 Task: Add Only What You Need Chocolate Pro Elite 35g Plant Protein Drink to the cart.
Action: Mouse pressed left at (18, 112)
Screenshot: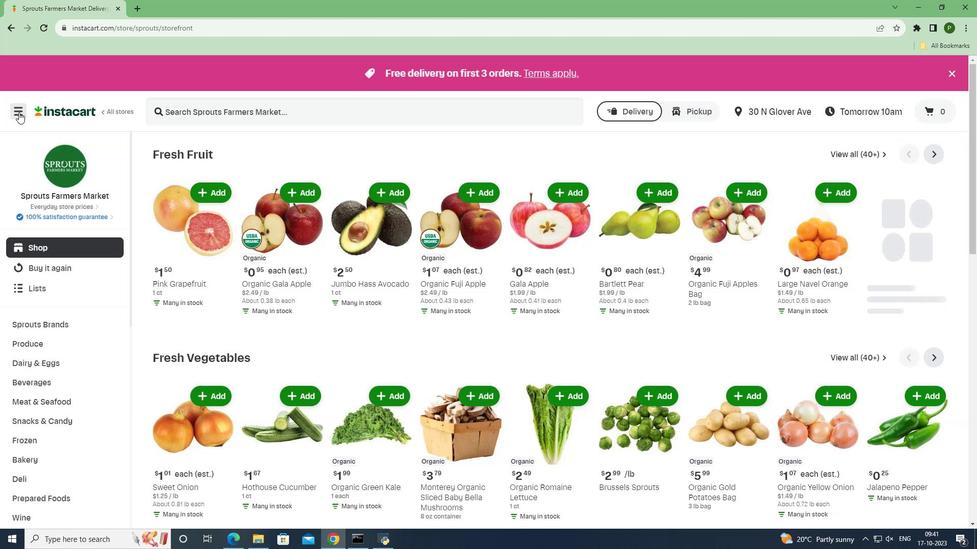 
Action: Mouse moved to (46, 264)
Screenshot: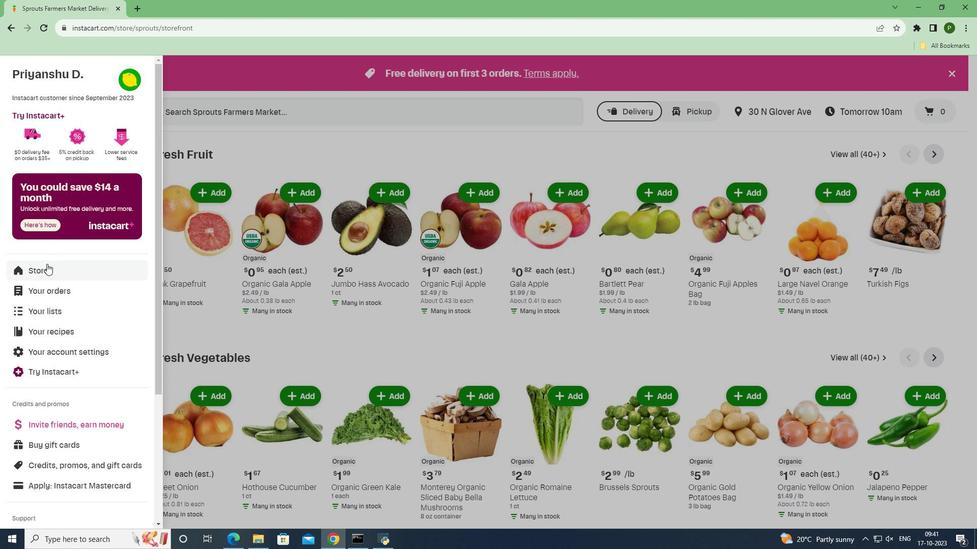 
Action: Mouse pressed left at (46, 264)
Screenshot: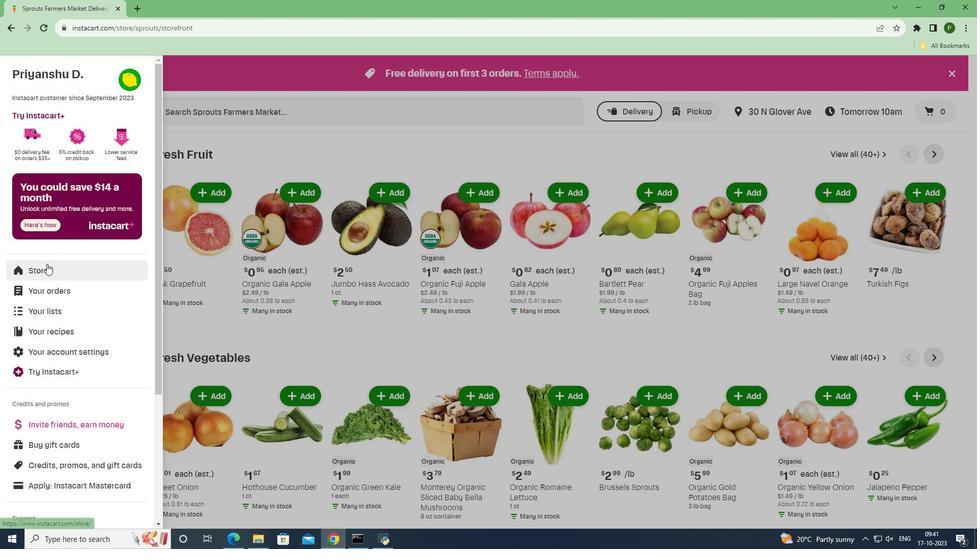 
Action: Mouse moved to (226, 113)
Screenshot: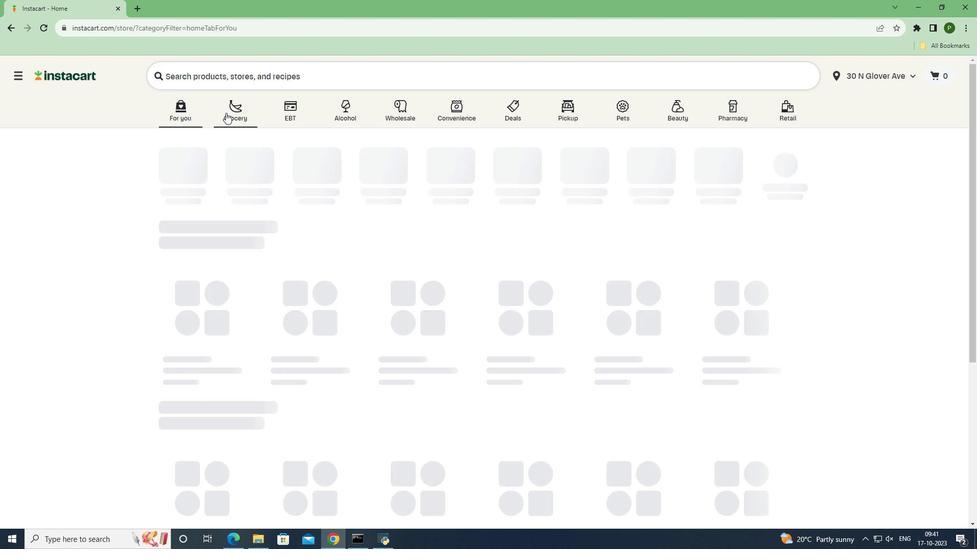 
Action: Mouse pressed left at (226, 113)
Screenshot: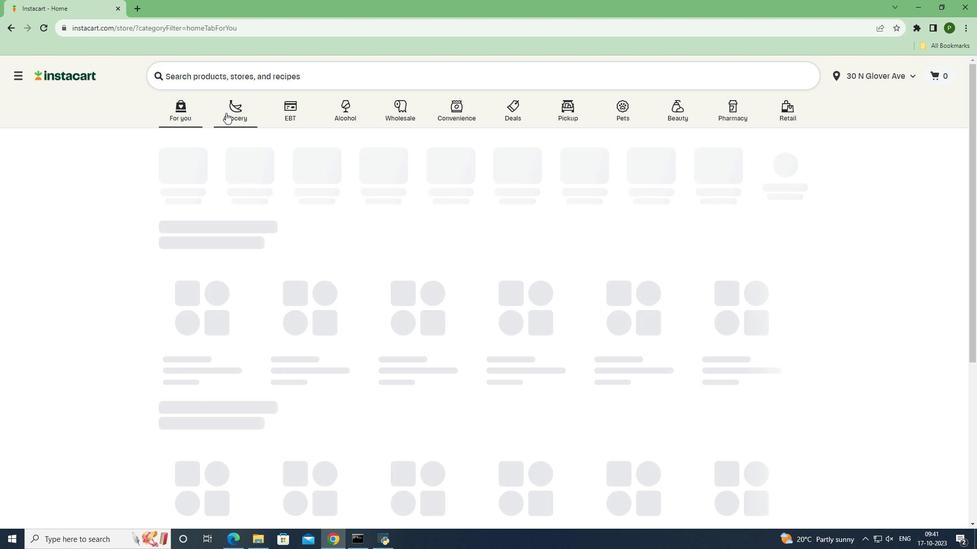 
Action: Mouse moved to (631, 224)
Screenshot: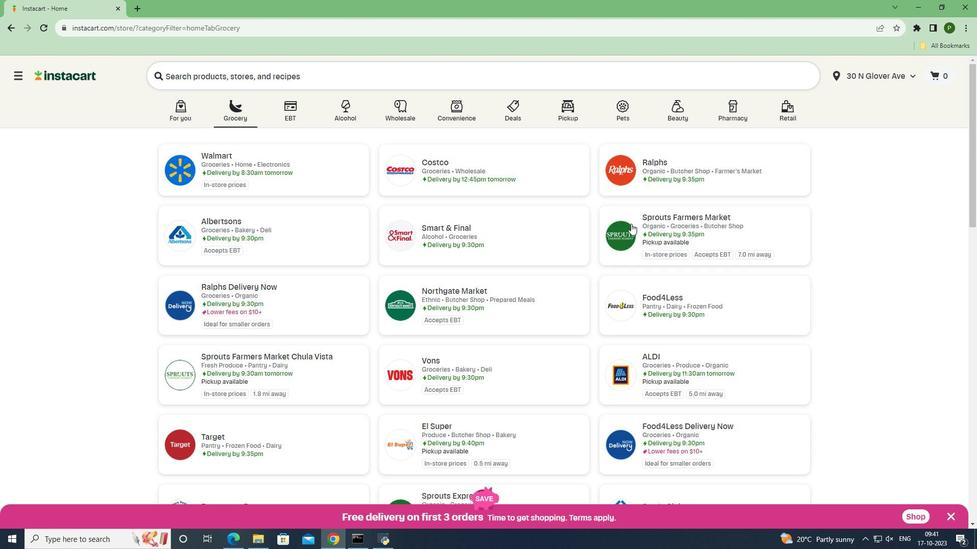 
Action: Mouse pressed left at (631, 224)
Screenshot: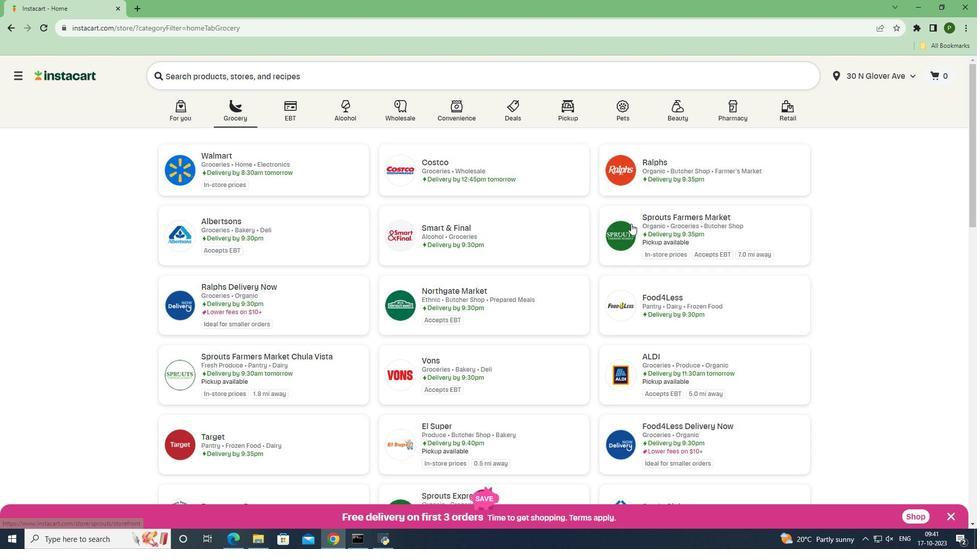 
Action: Mouse moved to (51, 352)
Screenshot: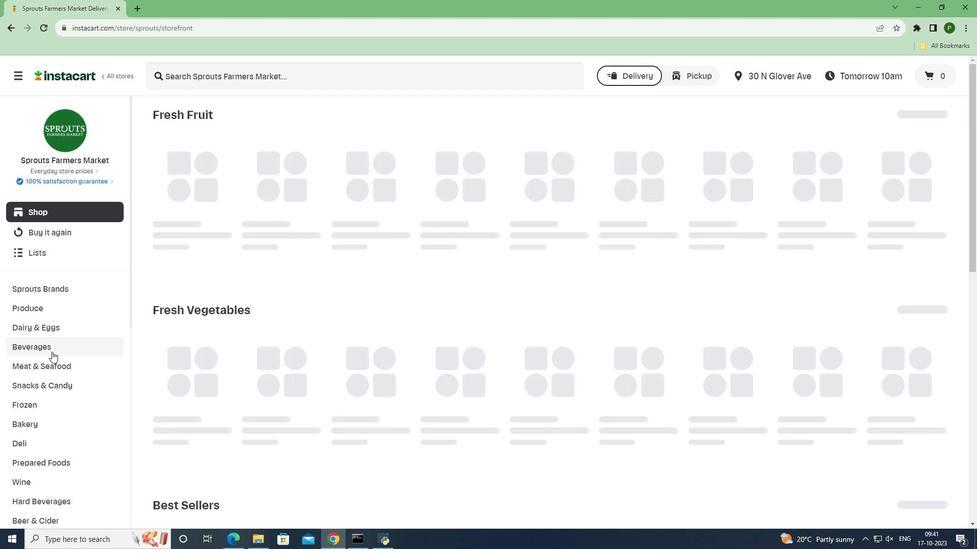 
Action: Mouse pressed left at (51, 352)
Screenshot: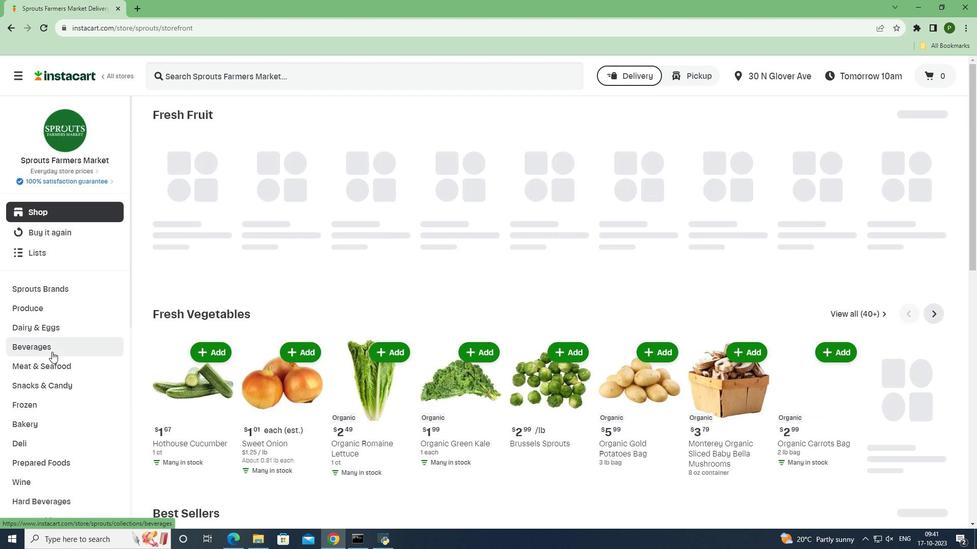 
Action: Mouse moved to (950, 175)
Screenshot: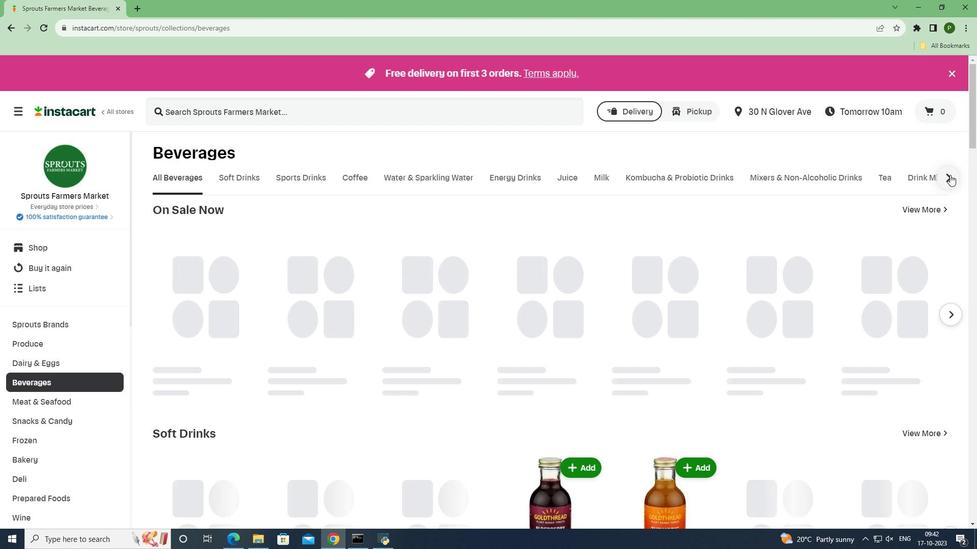 
Action: Mouse pressed left at (950, 175)
Screenshot: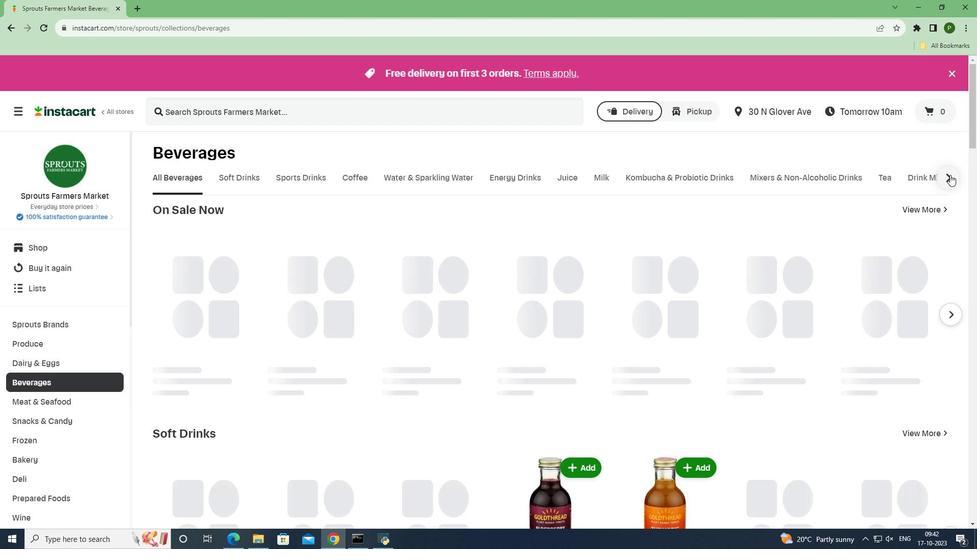 
Action: Mouse moved to (926, 178)
Screenshot: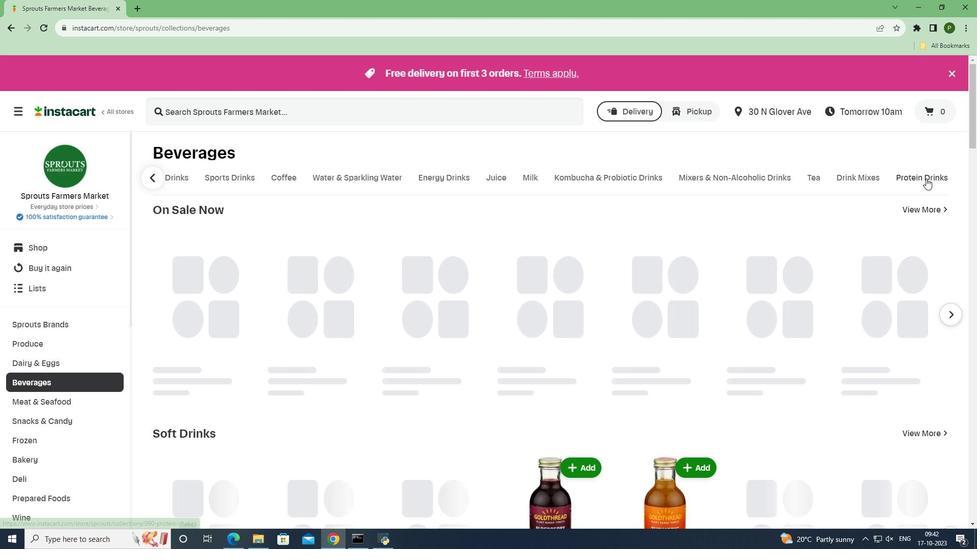 
Action: Mouse pressed left at (926, 178)
Screenshot: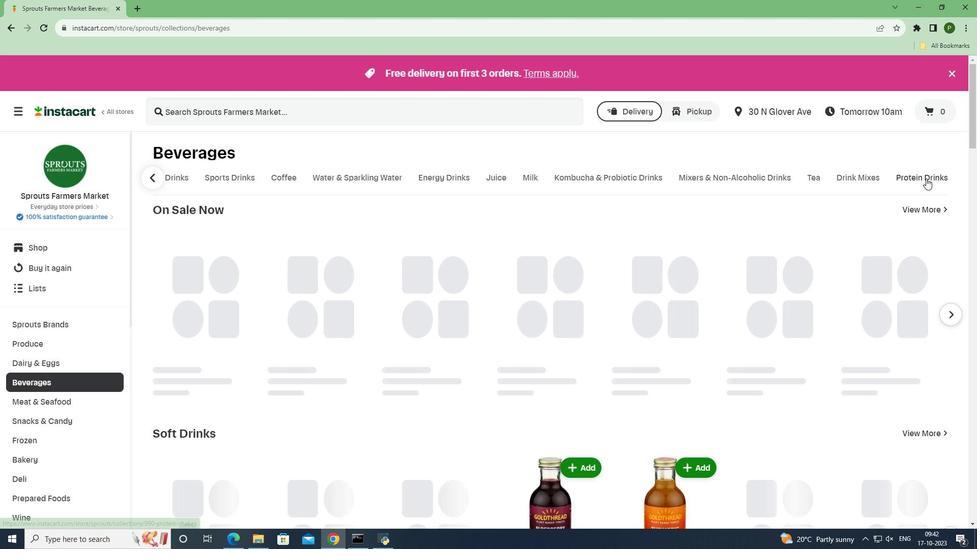 
Action: Mouse moved to (330, 111)
Screenshot: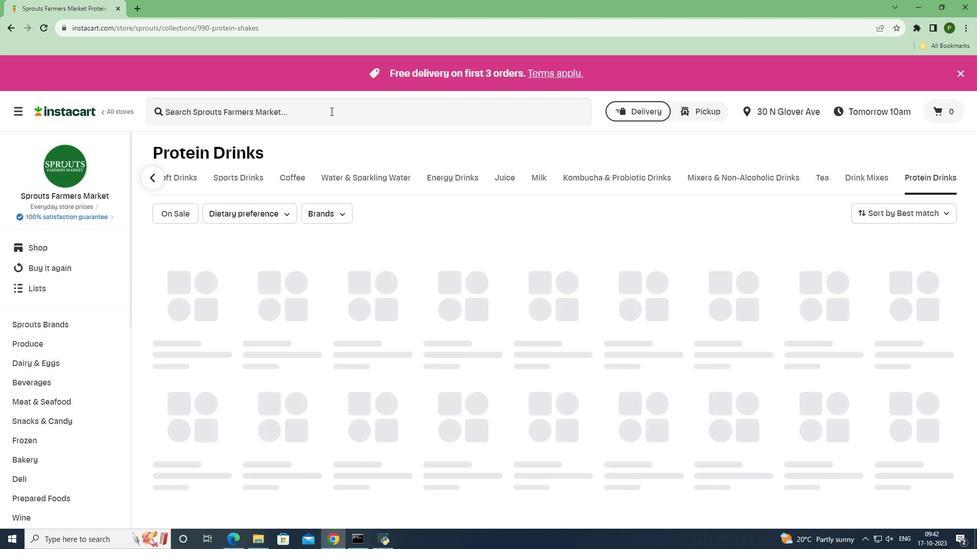 
Action: Mouse pressed left at (330, 111)
Screenshot: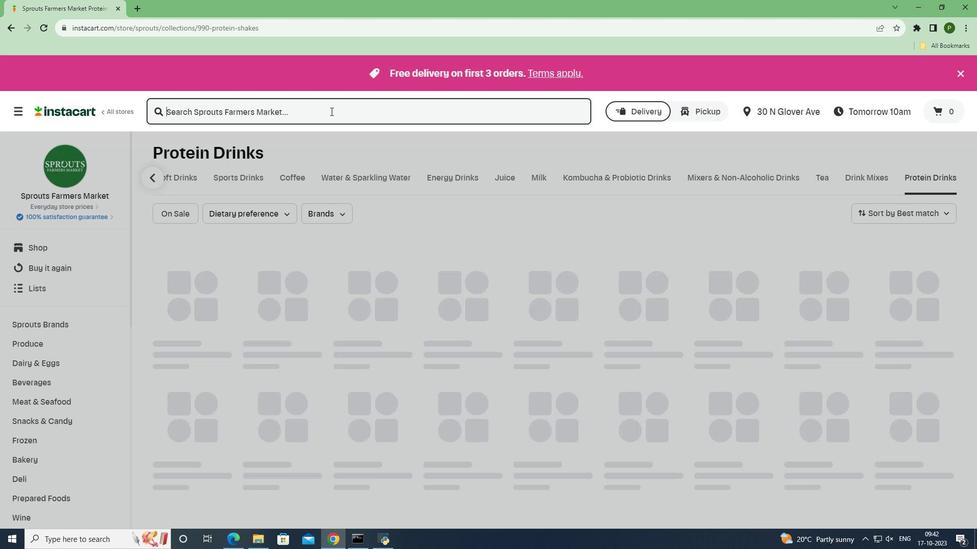 
Action: Key pressed <Key.caps_lock>O<Key.caps_lock>nly<Key.space><Key.caps_lock>W<Key.caps_lock>hat<Key.space><Key.caps_lock>Y<Key.caps_lock>ou<Key.space><Key.caps_lock>N<Key.caps_lock>eed<Key.space><Key.caps_lock>C<Key.caps_lock>hocolate<Key.space><Key.caps_lock>P<Key.caps_lock>ro<Key.space><Key.caps_lock>E<Key.caps_lock>lite<Key.space>35g<Key.space><Key.caps_lock>P<Key.caps_lock>lant<Key.space><Key.caps_lock>P<Key.caps_lock>rotein<Key.space><Key.caps_lock>D<Key.caps_lock>rink<Key.space><Key.enter>
Screenshot: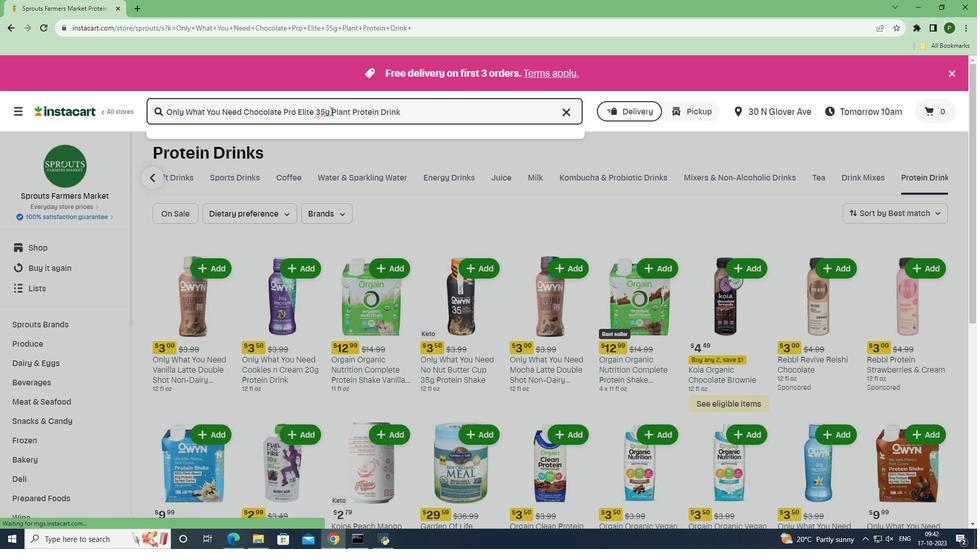 
Action: Mouse moved to (620, 197)
Screenshot: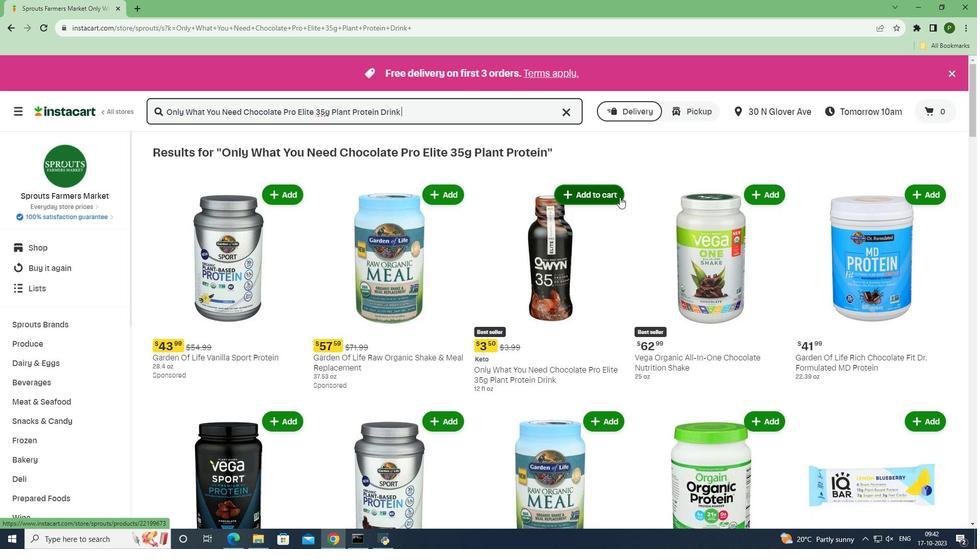 
Action: Mouse pressed left at (620, 197)
Screenshot: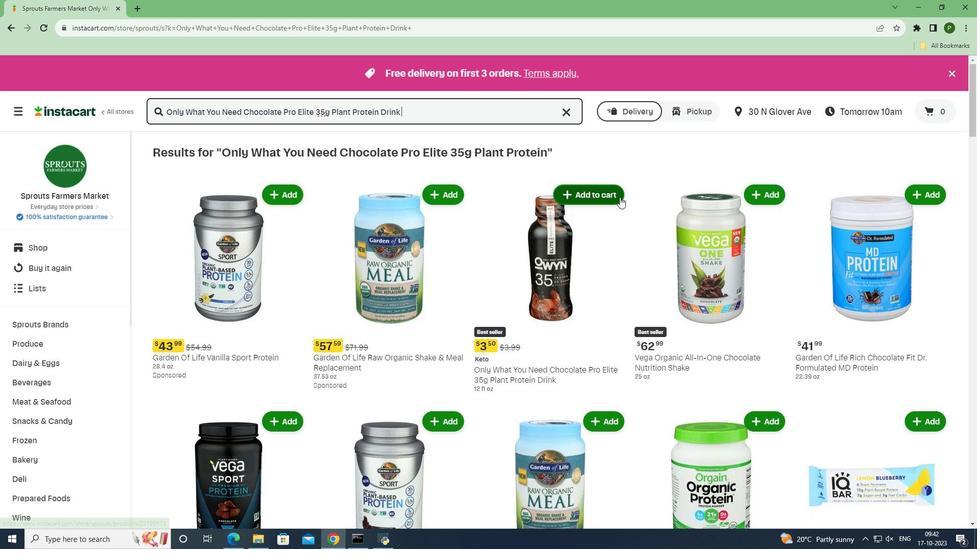 
Action: Mouse moved to (619, 244)
Screenshot: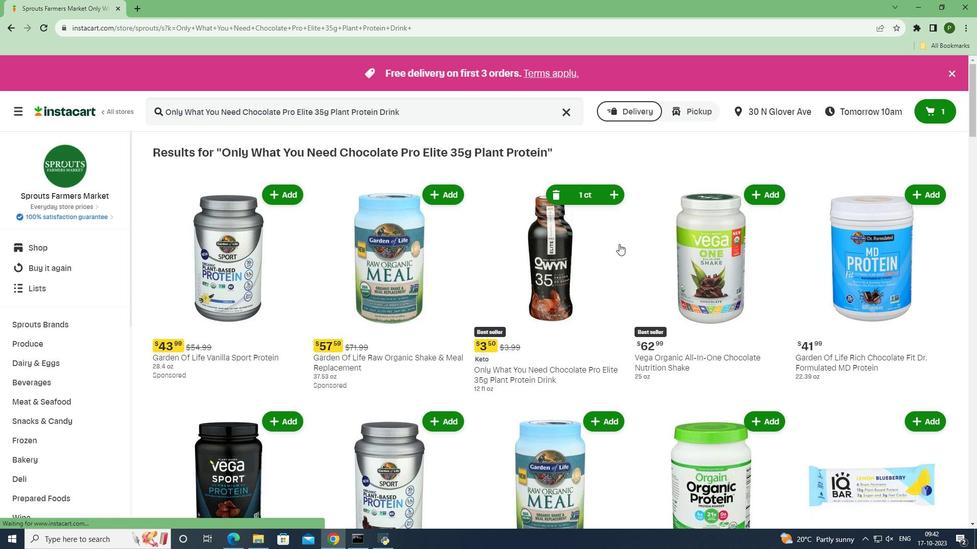 
